 Task: Select a due date automation when advanced on, 2 days after a card is due add dates without a complete due date at 11:00 AM.
Action: Mouse moved to (1269, 112)
Screenshot: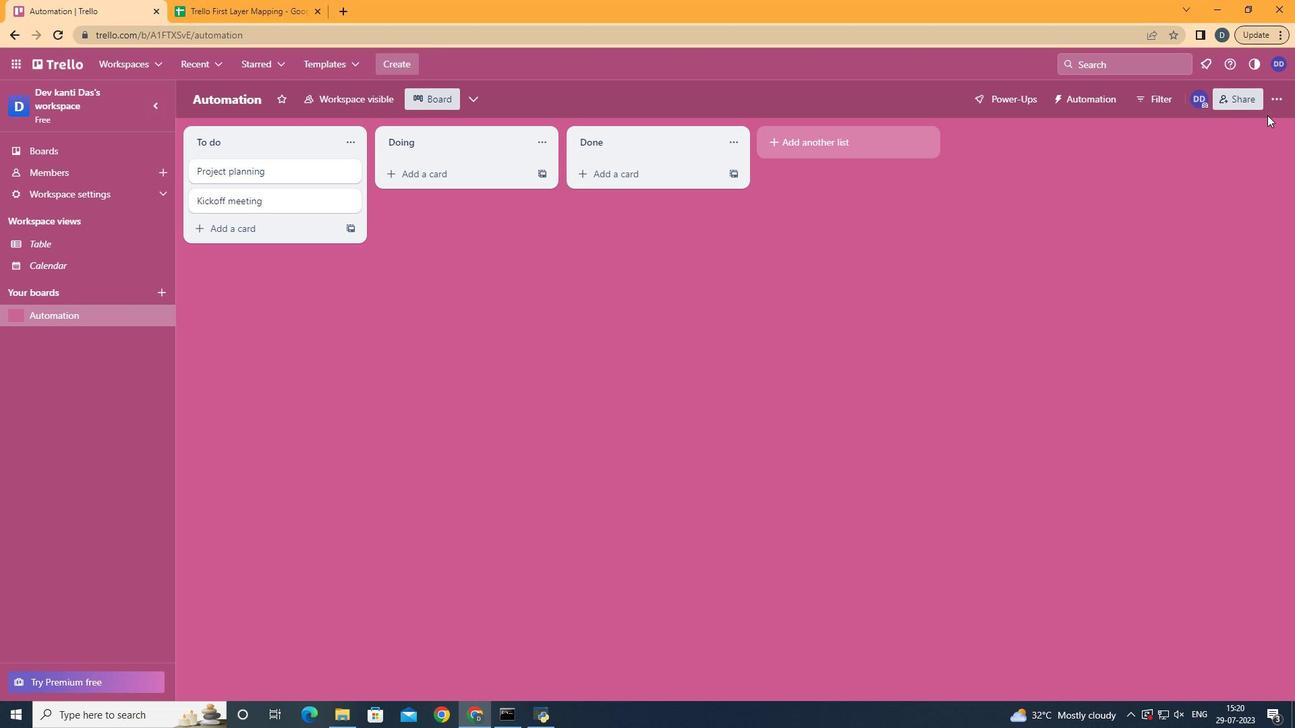 
Action: Mouse pressed left at (1269, 112)
Screenshot: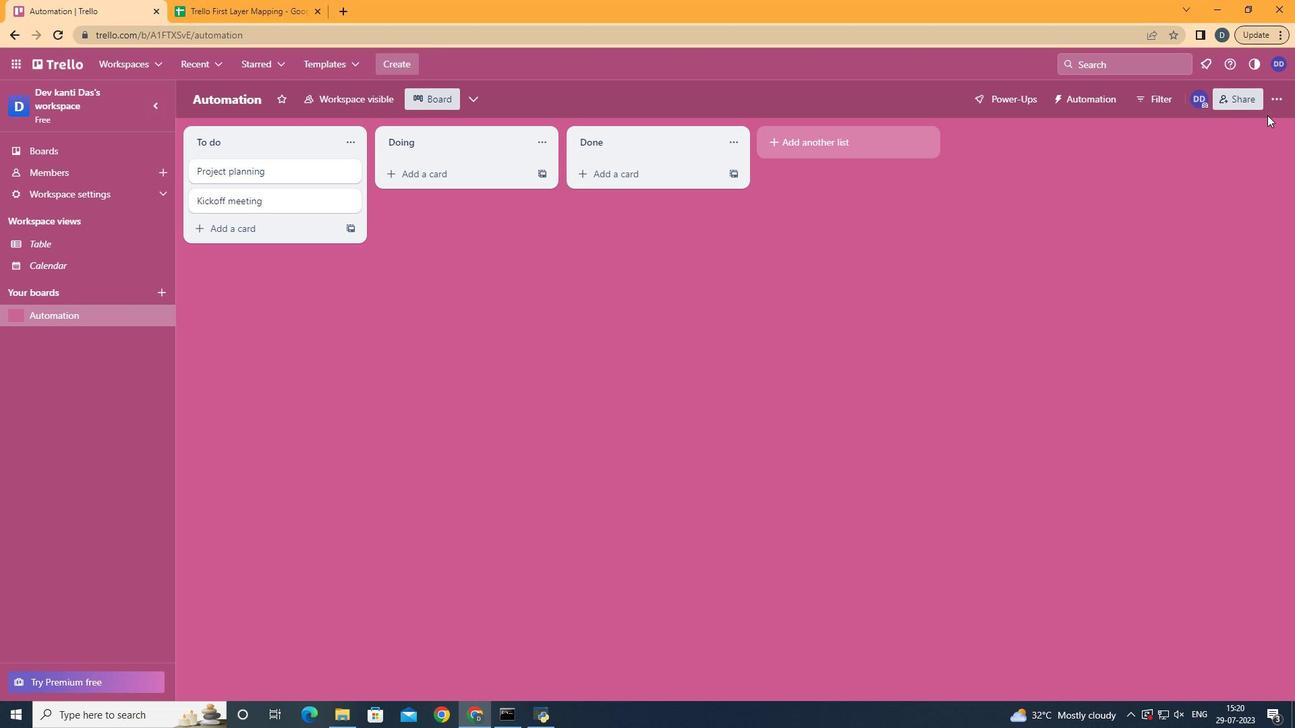 
Action: Mouse moved to (1275, 107)
Screenshot: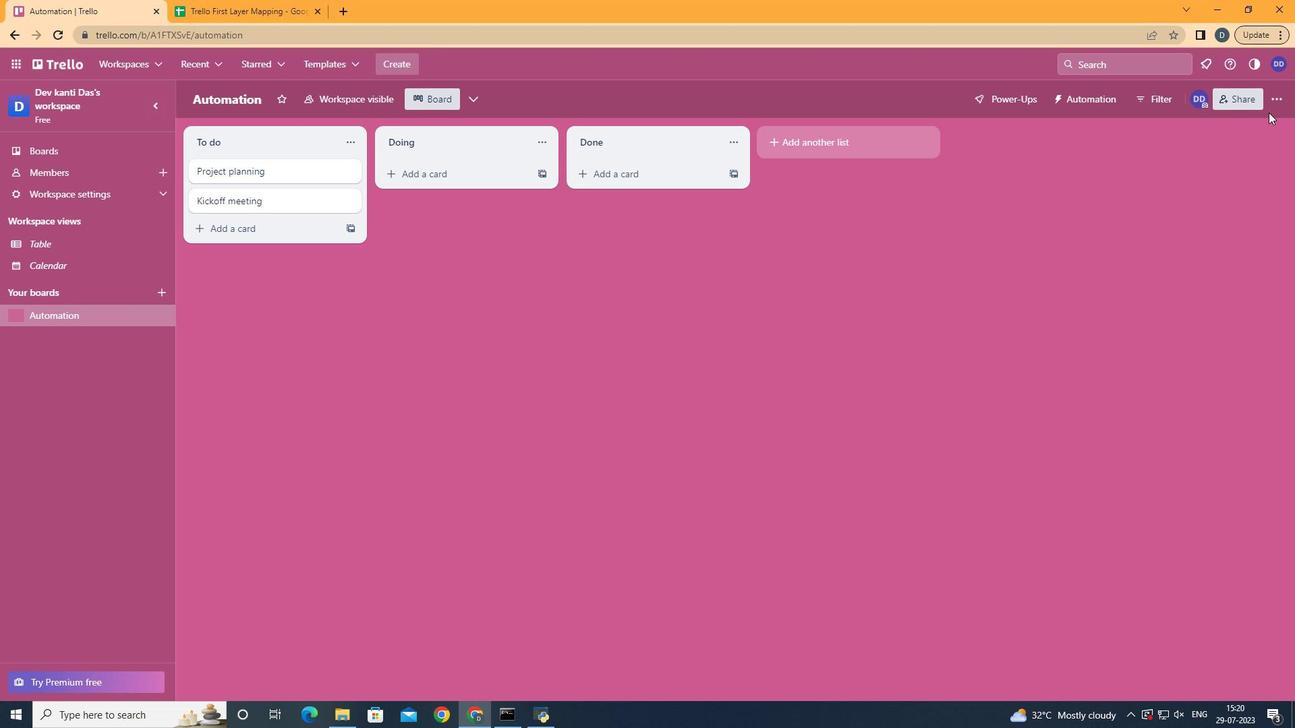 
Action: Mouse pressed left at (1275, 107)
Screenshot: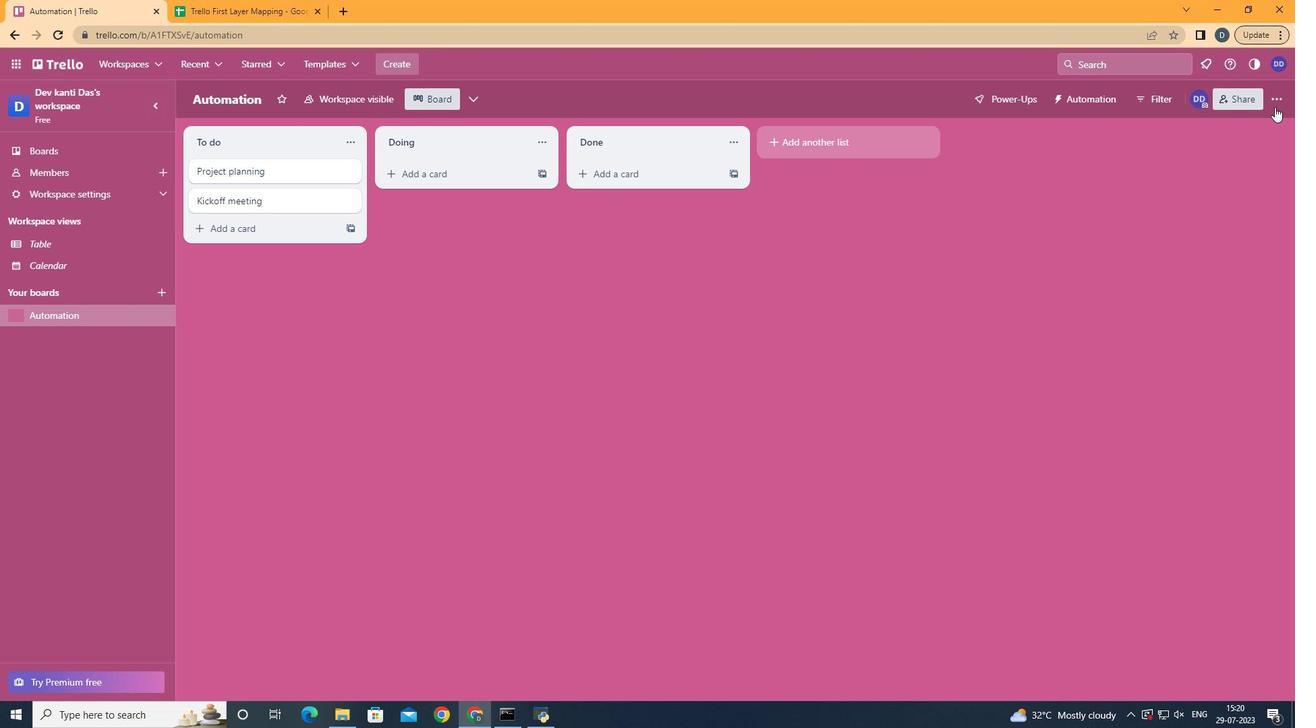 
Action: Mouse moved to (1182, 282)
Screenshot: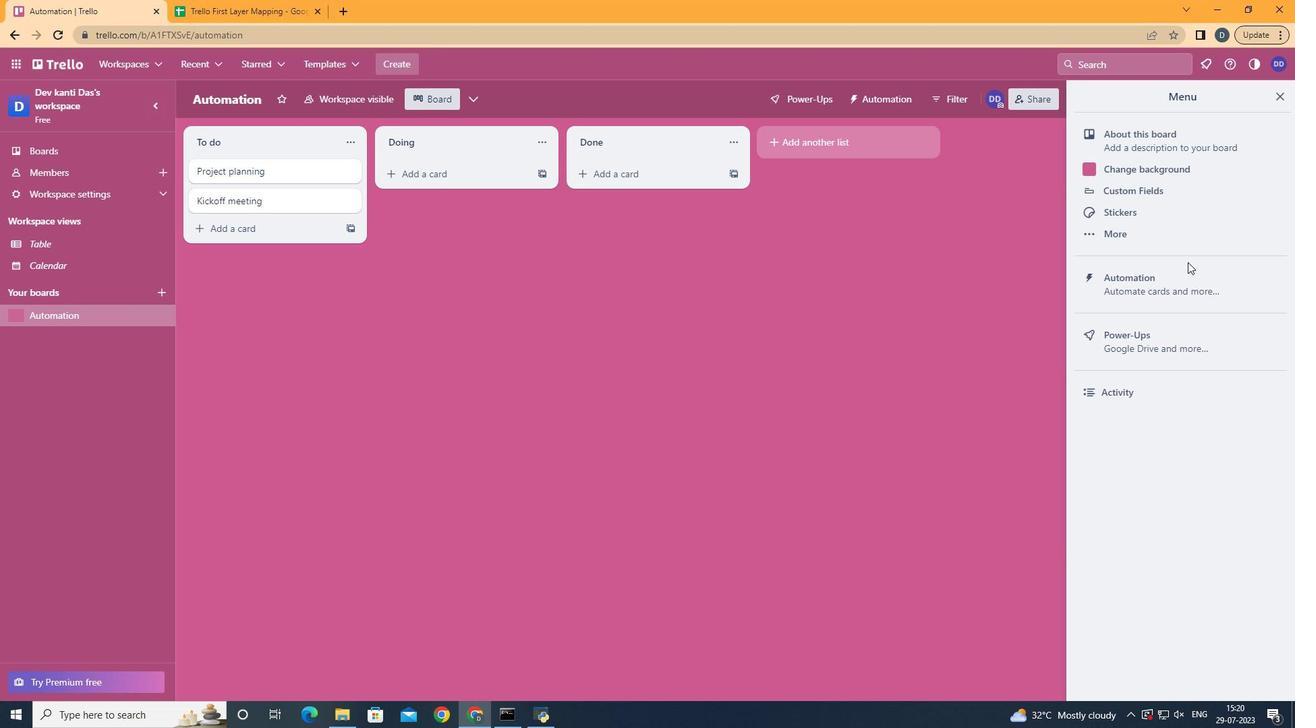 
Action: Mouse pressed left at (1182, 282)
Screenshot: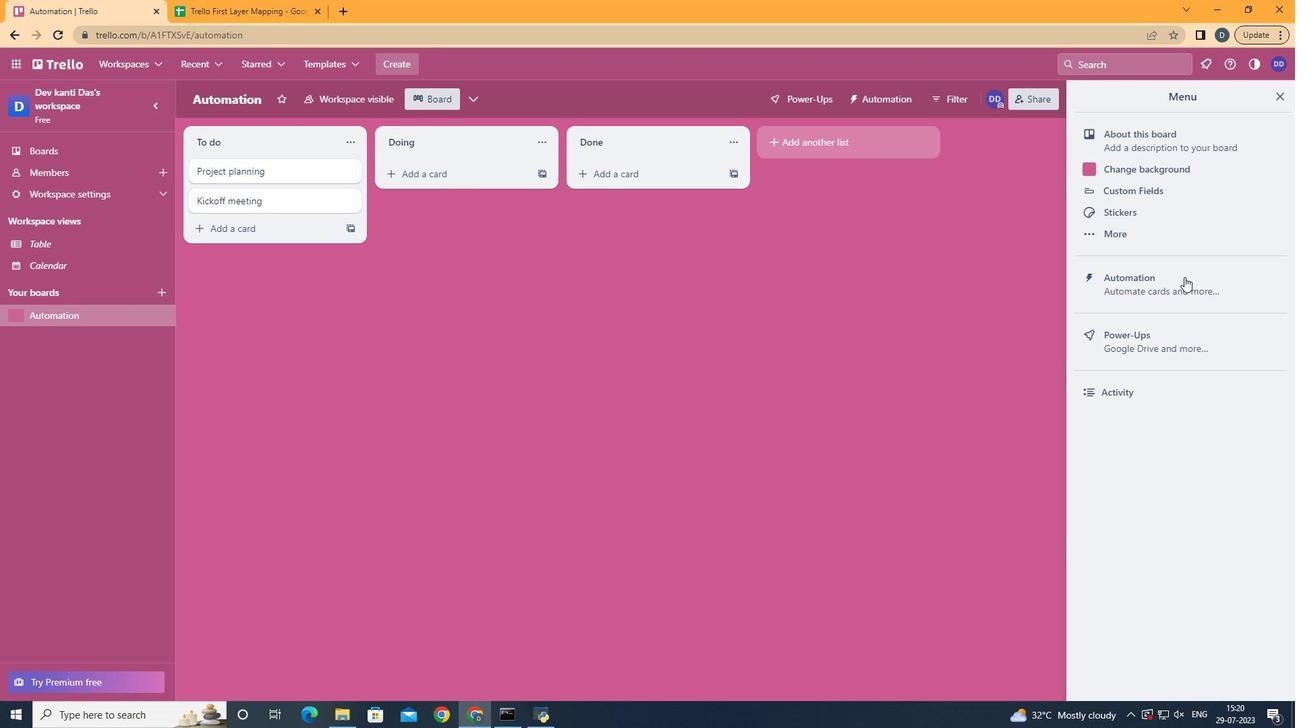 
Action: Mouse moved to (251, 267)
Screenshot: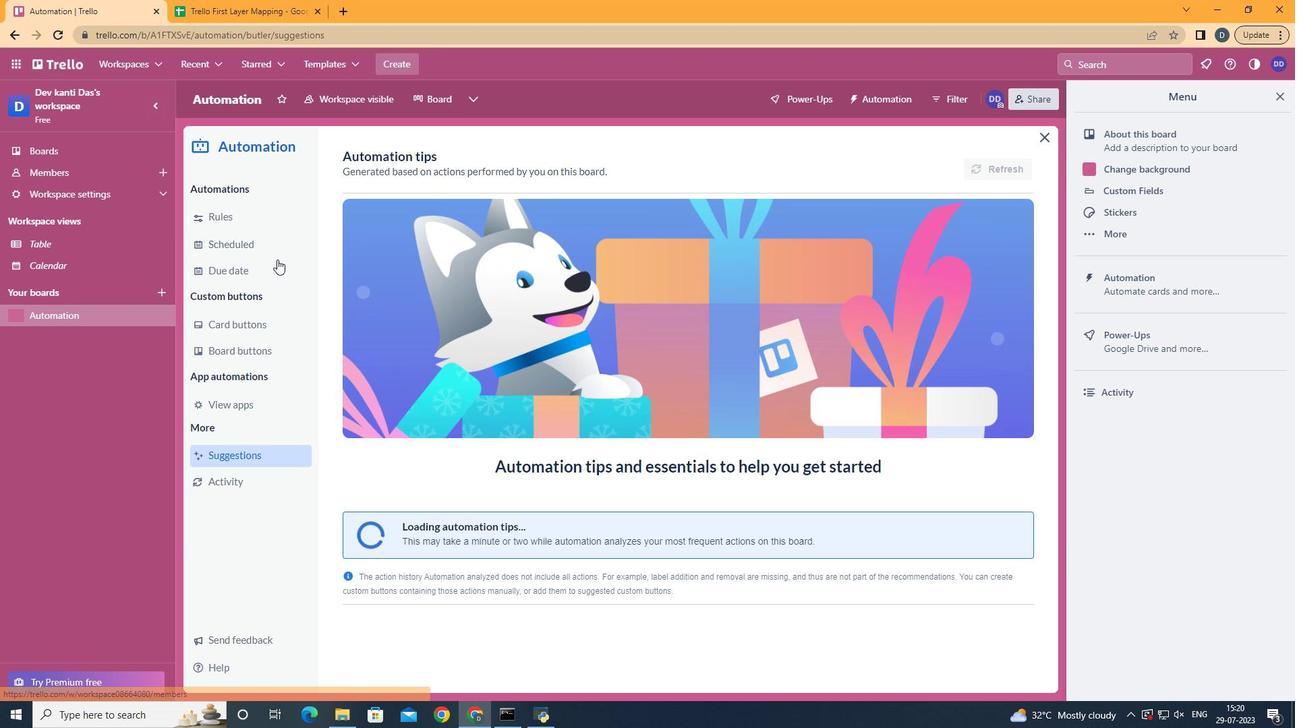
Action: Mouse pressed left at (251, 267)
Screenshot: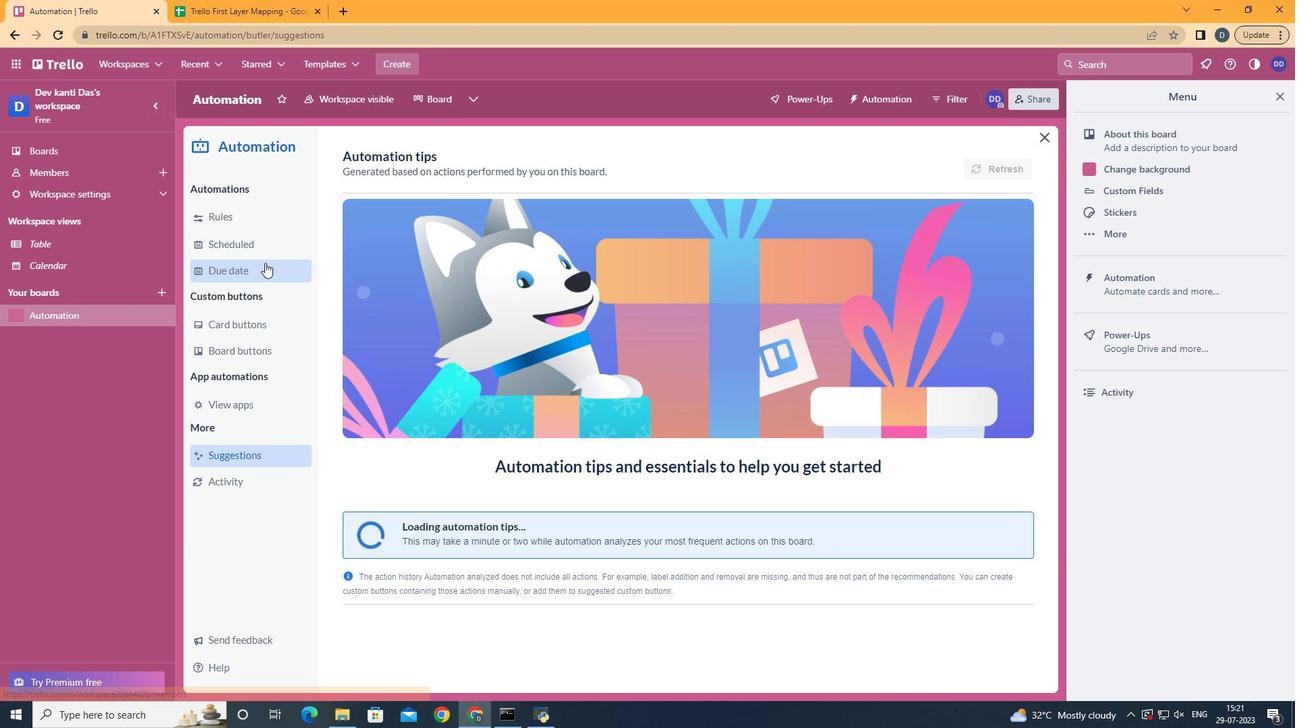 
Action: Mouse moved to (949, 161)
Screenshot: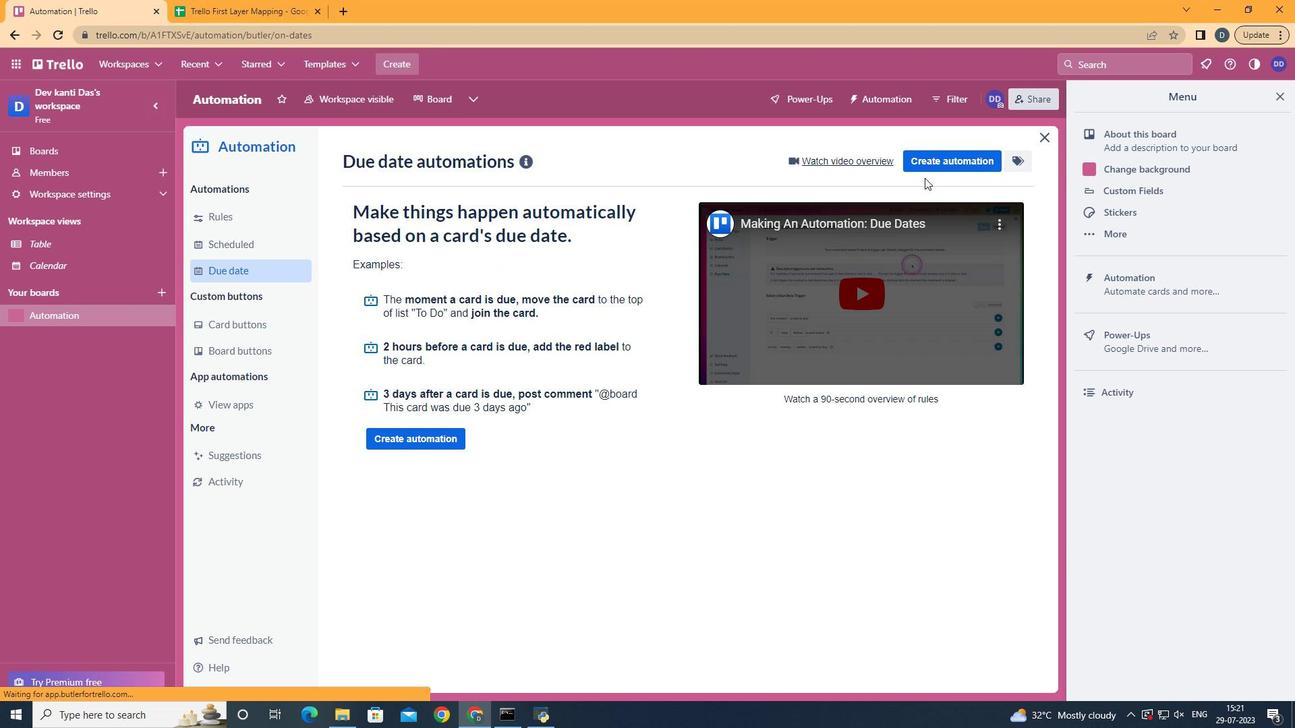 
Action: Mouse pressed left at (949, 161)
Screenshot: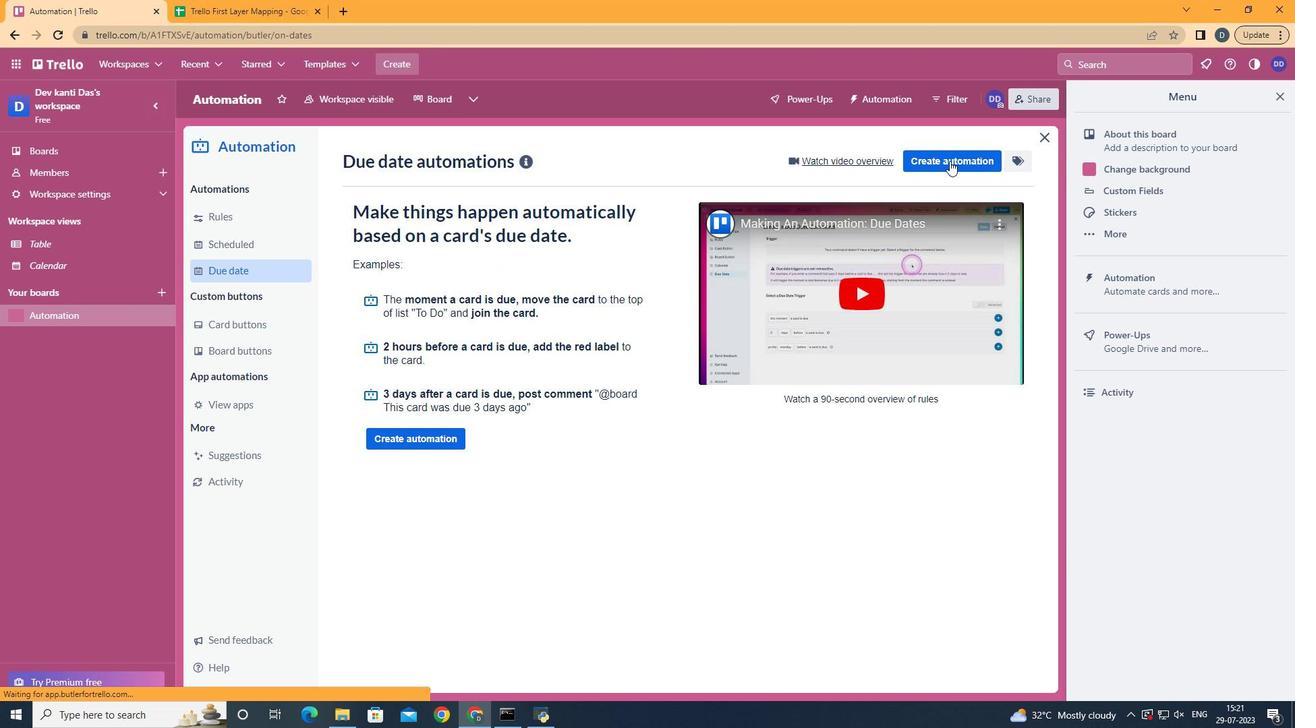 
Action: Mouse moved to (749, 282)
Screenshot: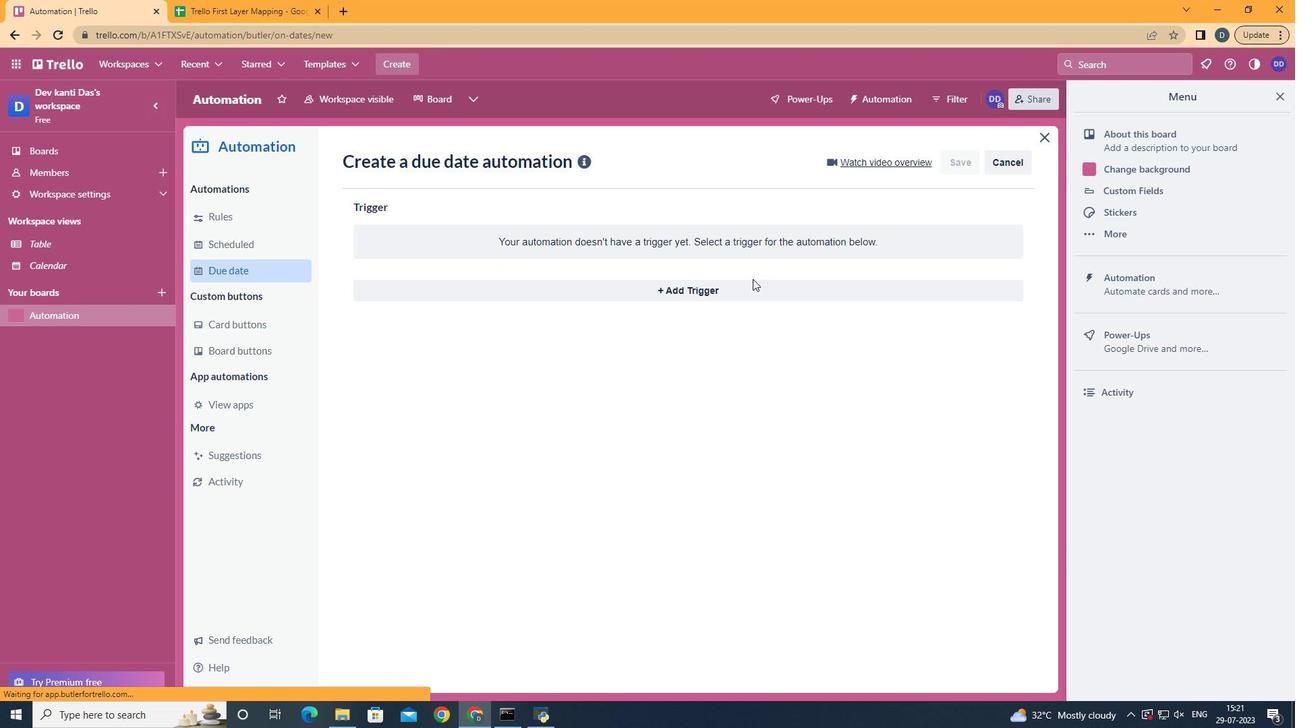 
Action: Mouse pressed left at (749, 282)
Screenshot: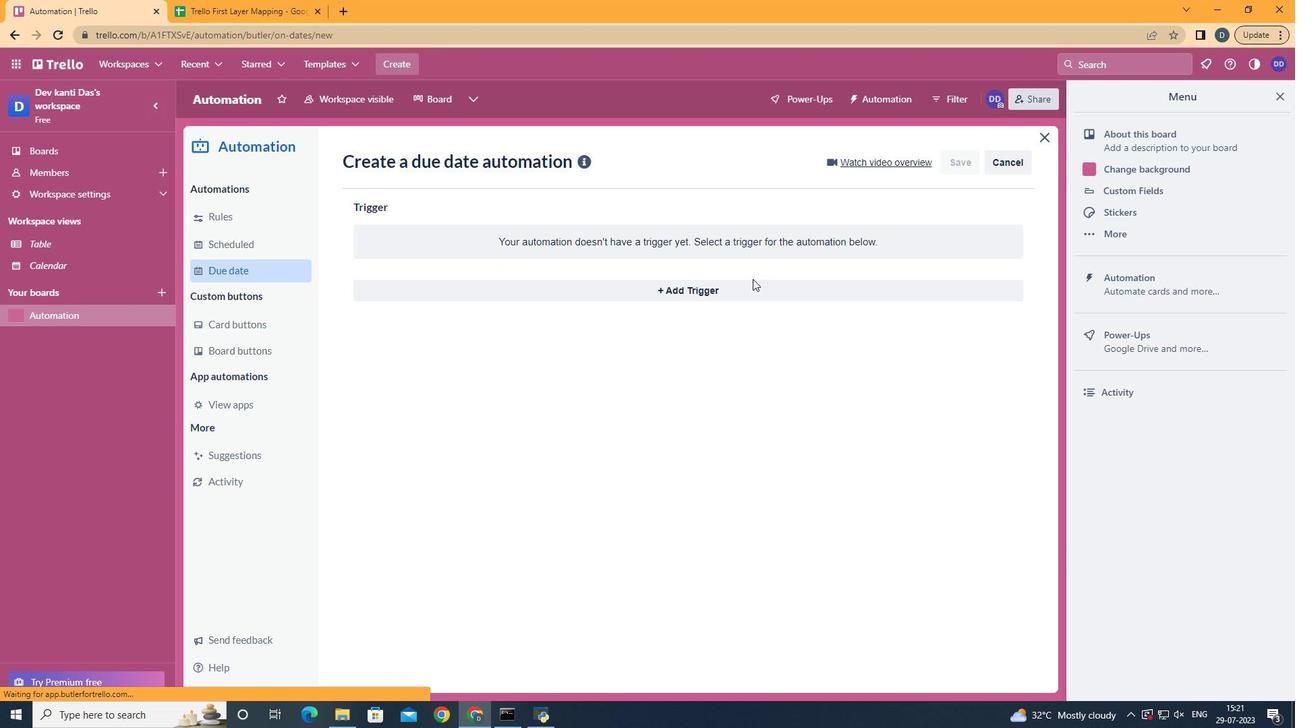 
Action: Mouse moved to (469, 551)
Screenshot: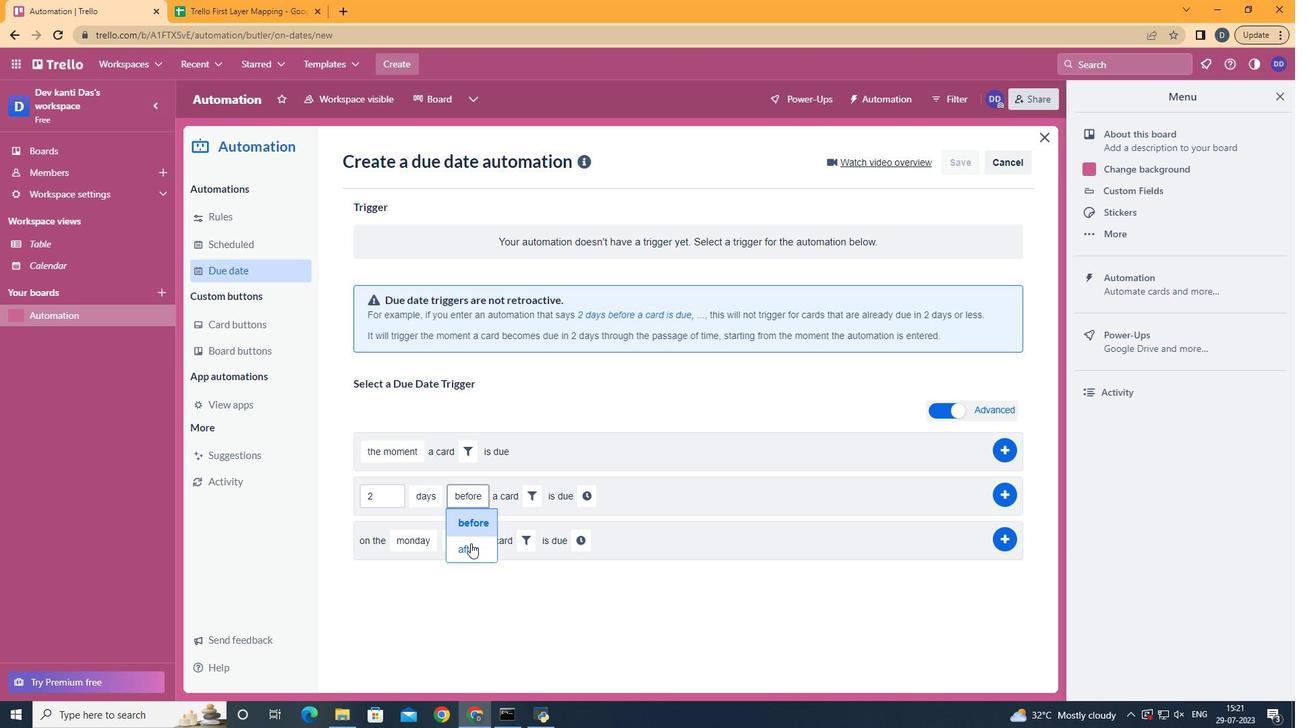 
Action: Mouse pressed left at (469, 551)
Screenshot: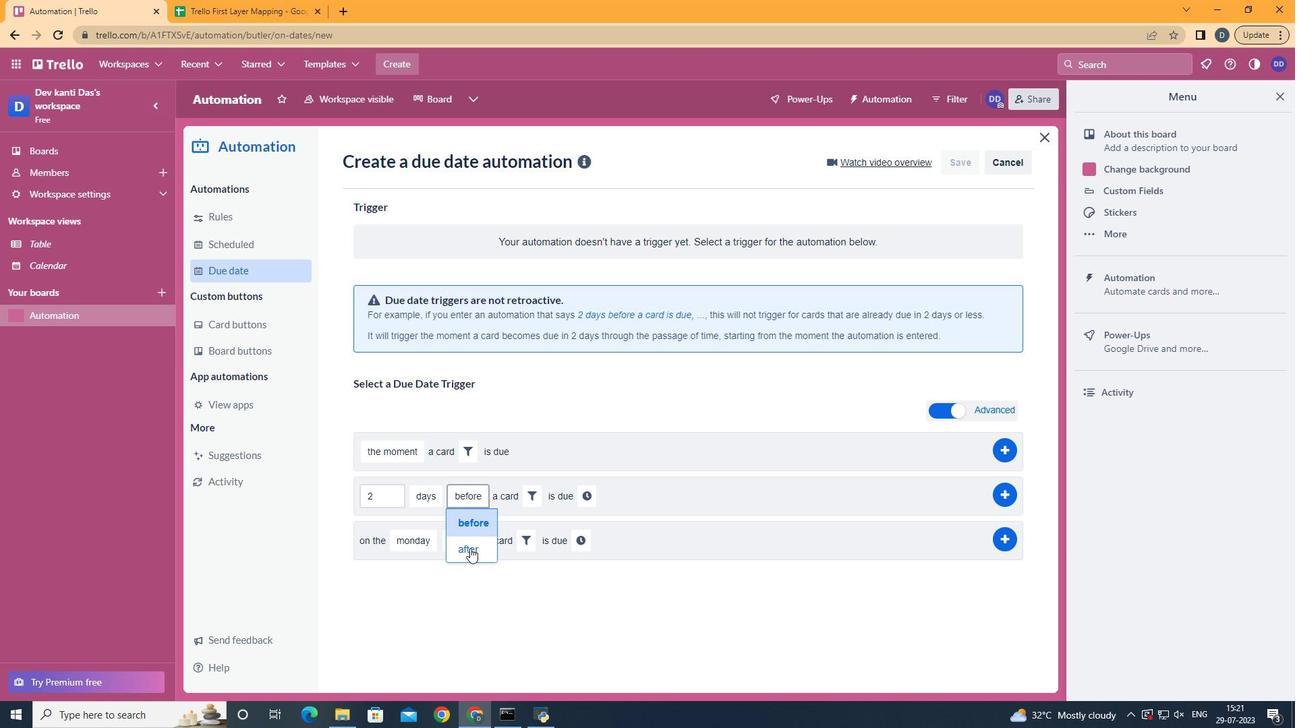 
Action: Mouse moved to (520, 503)
Screenshot: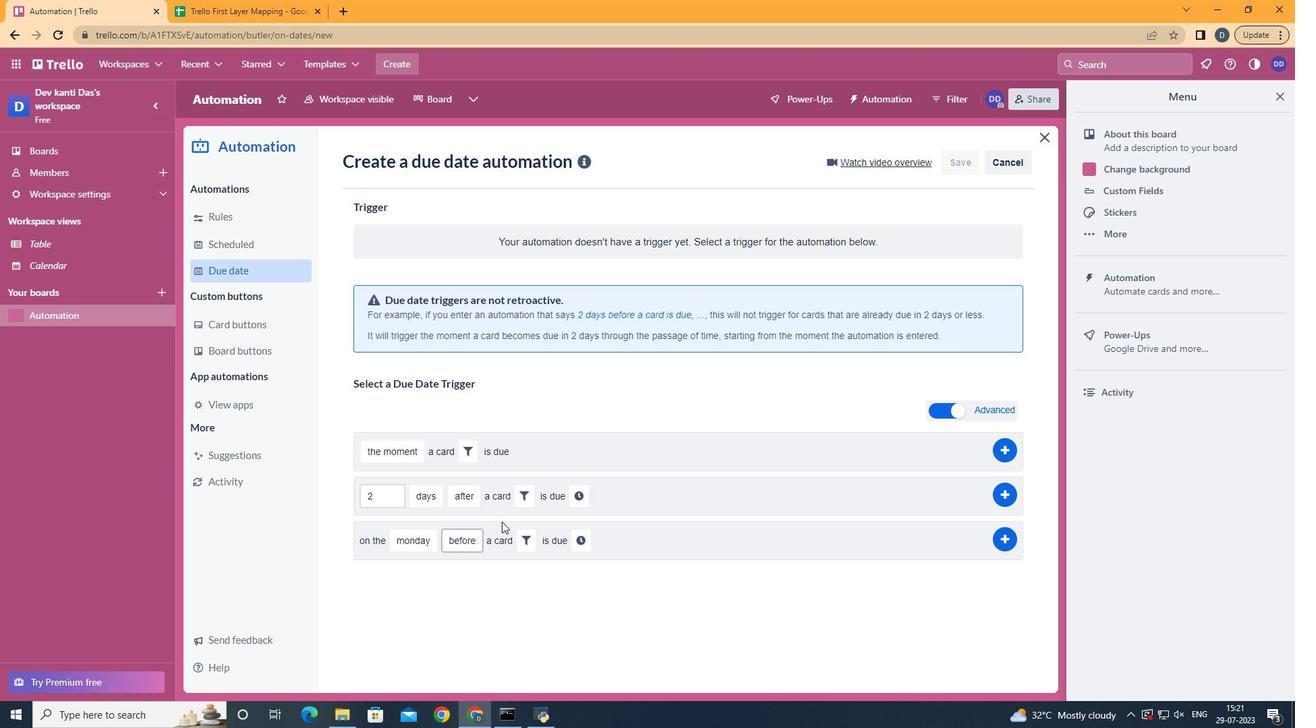 
Action: Mouse pressed left at (520, 503)
Screenshot: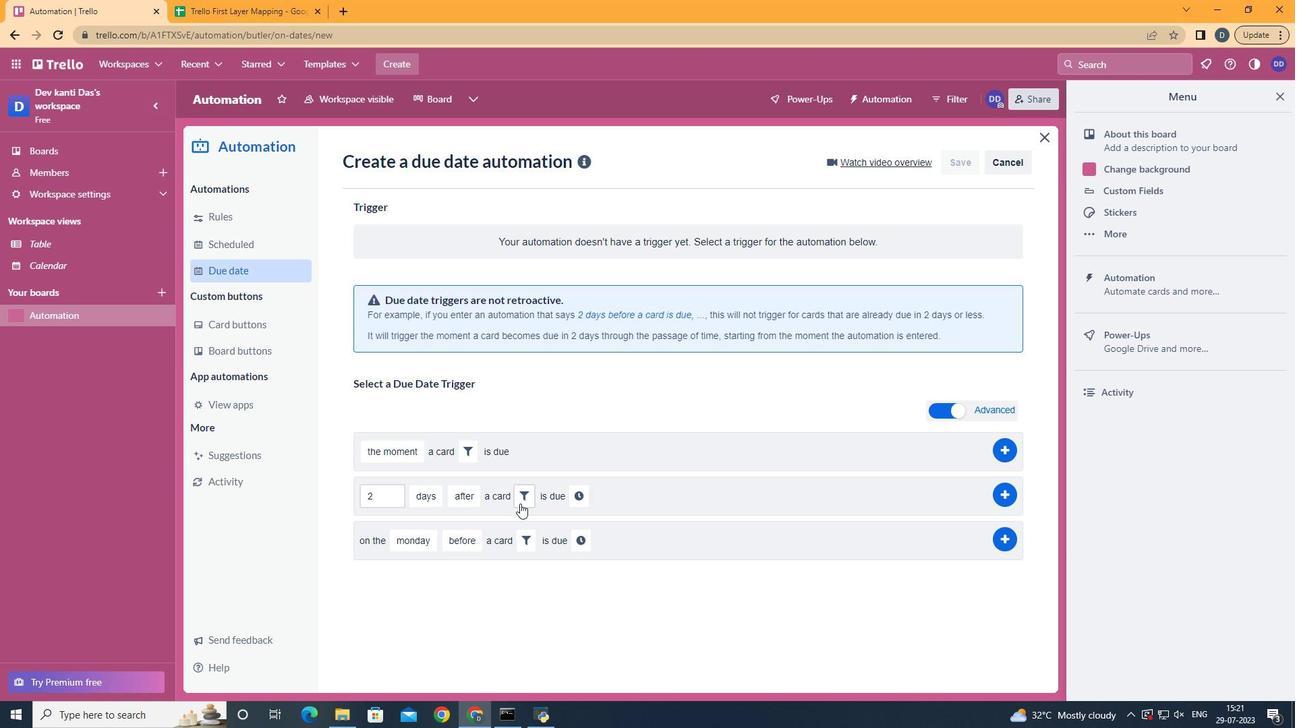 
Action: Mouse moved to (603, 543)
Screenshot: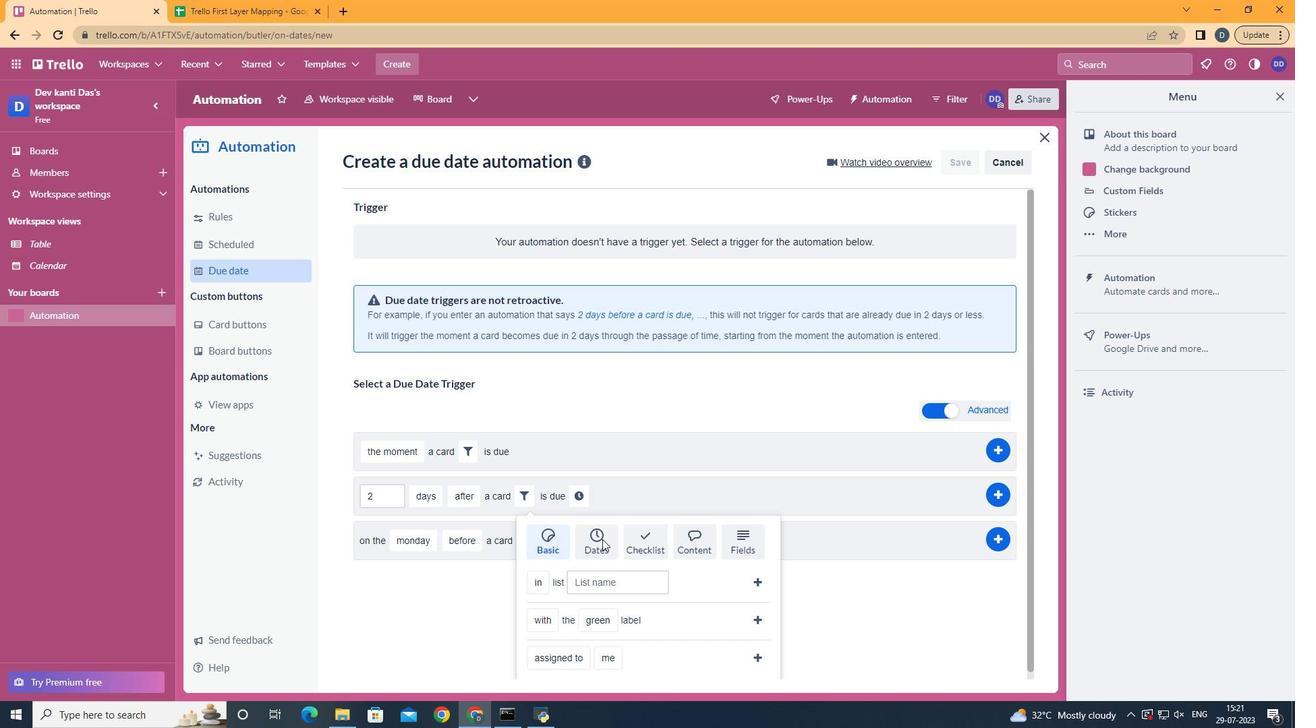 
Action: Mouse pressed left at (603, 543)
Screenshot: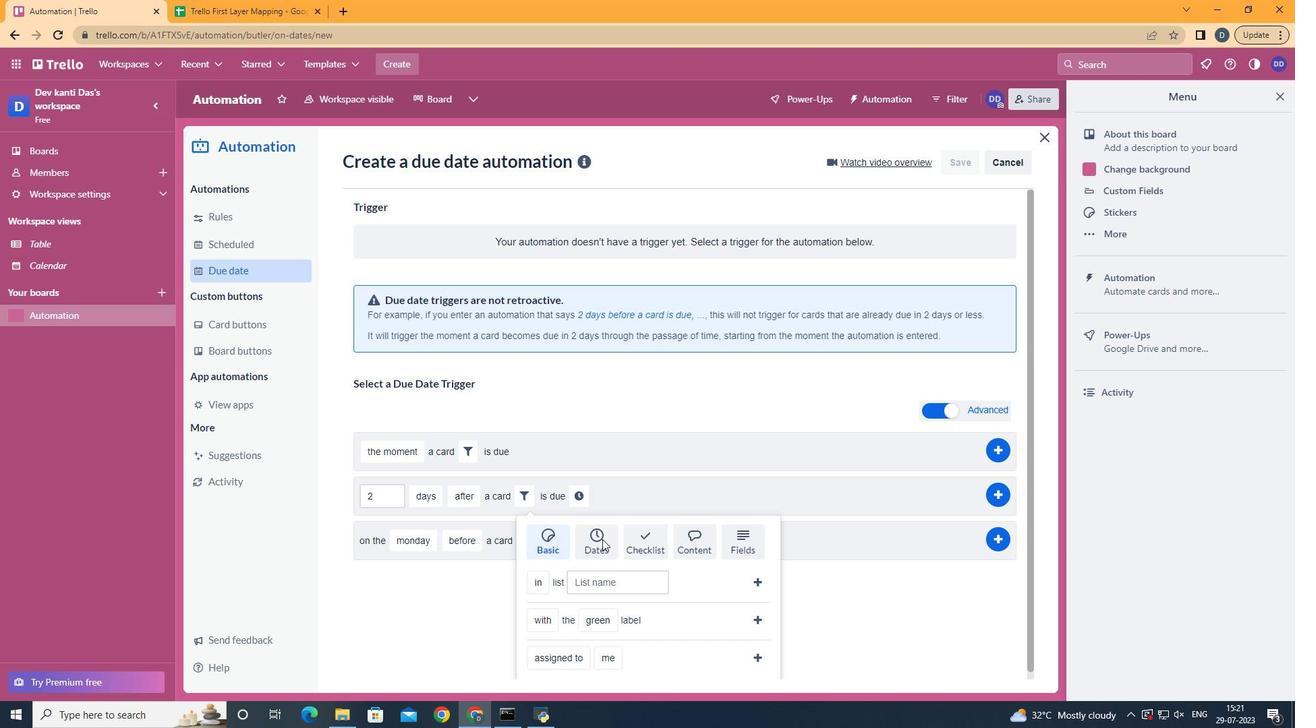 
Action: Mouse moved to (551, 642)
Screenshot: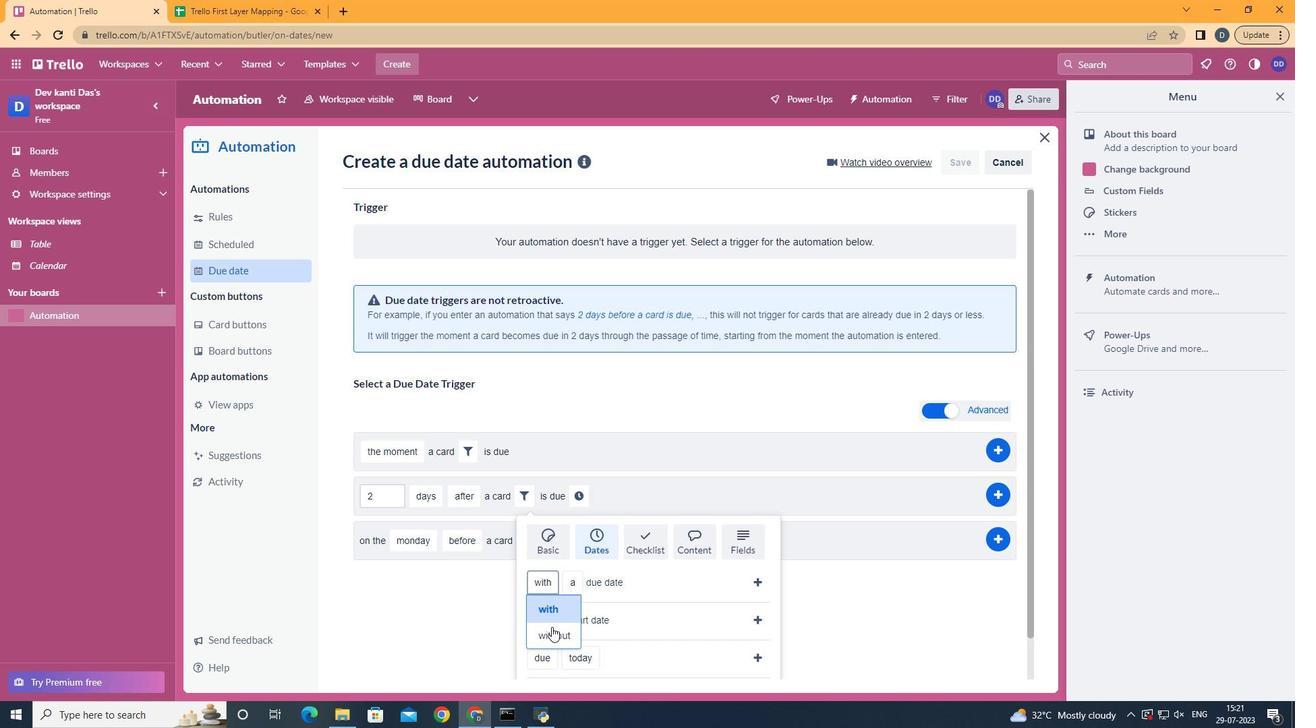 
Action: Mouse pressed left at (551, 642)
Screenshot: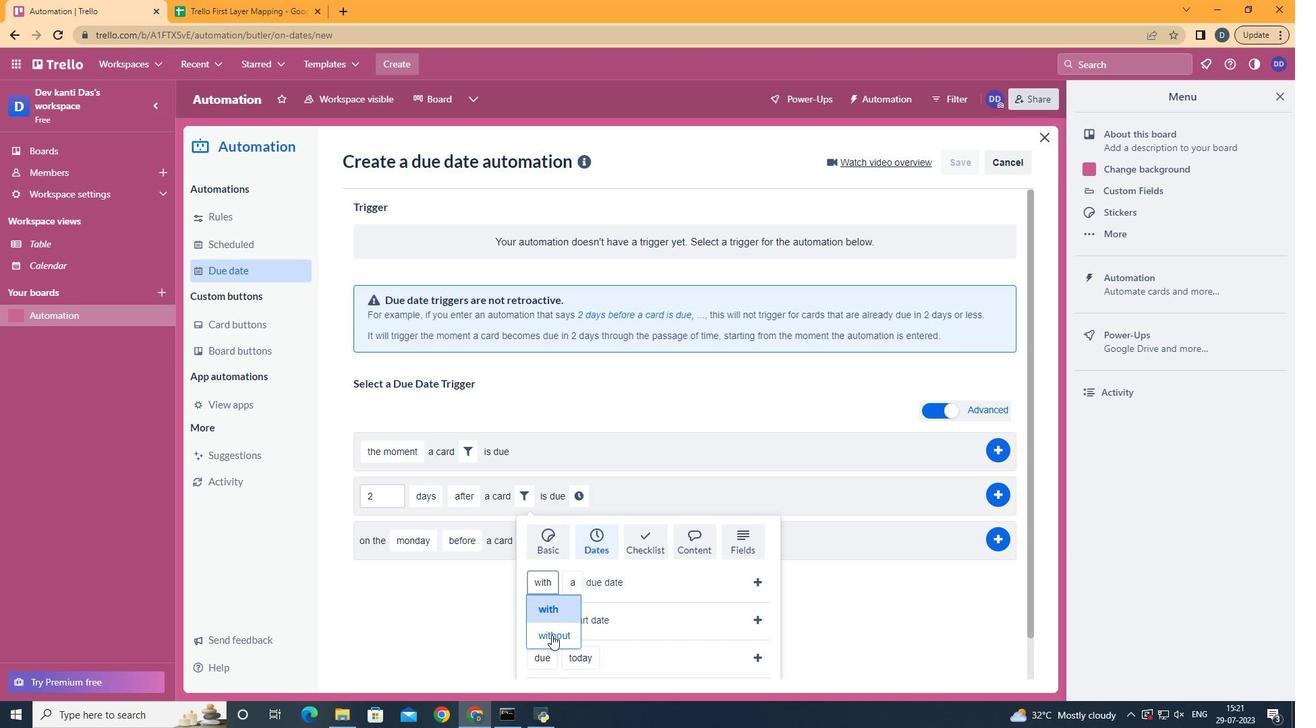 
Action: Mouse moved to (601, 509)
Screenshot: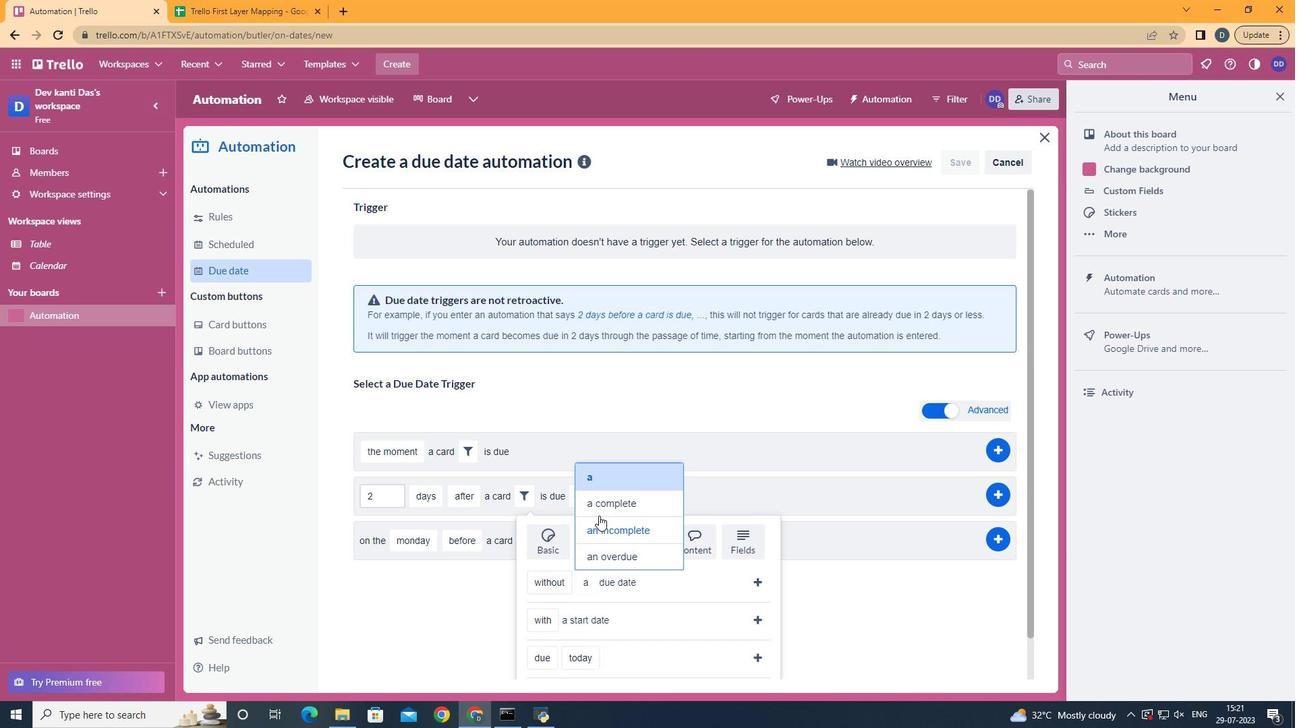 
Action: Mouse pressed left at (601, 509)
Screenshot: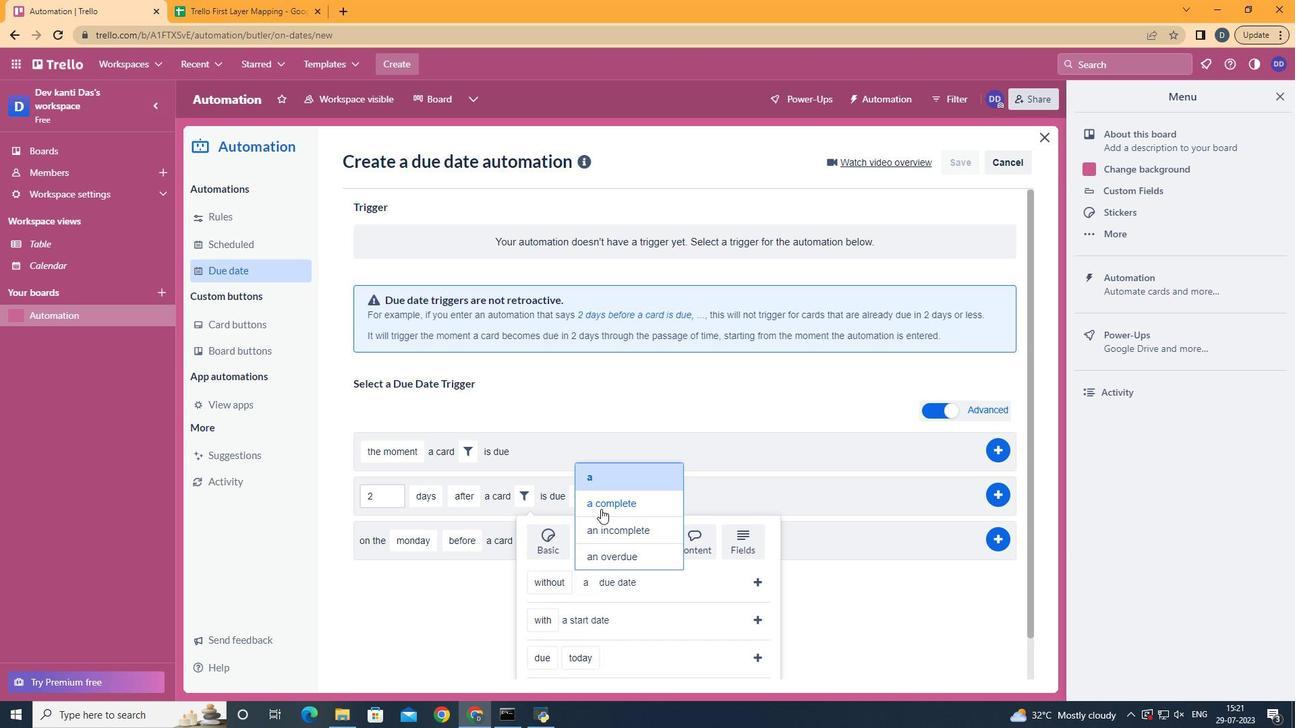 
Action: Mouse moved to (758, 588)
Screenshot: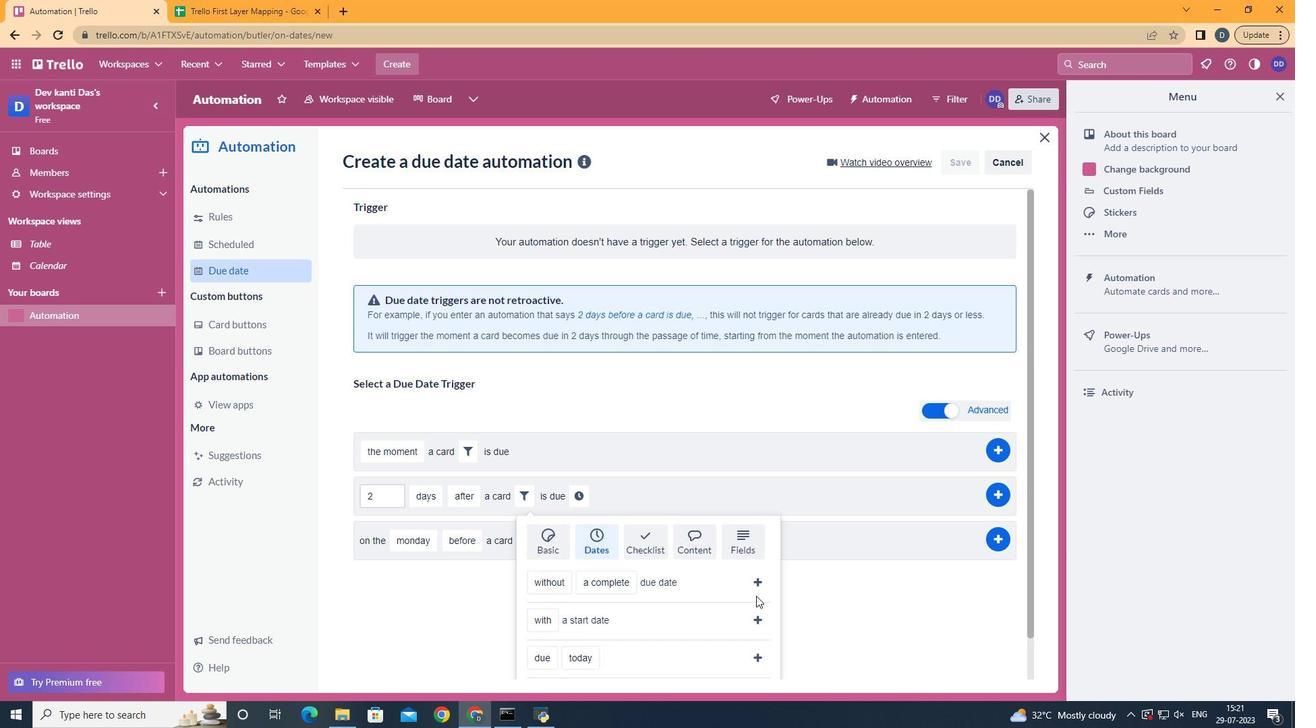 
Action: Mouse pressed left at (758, 588)
Screenshot: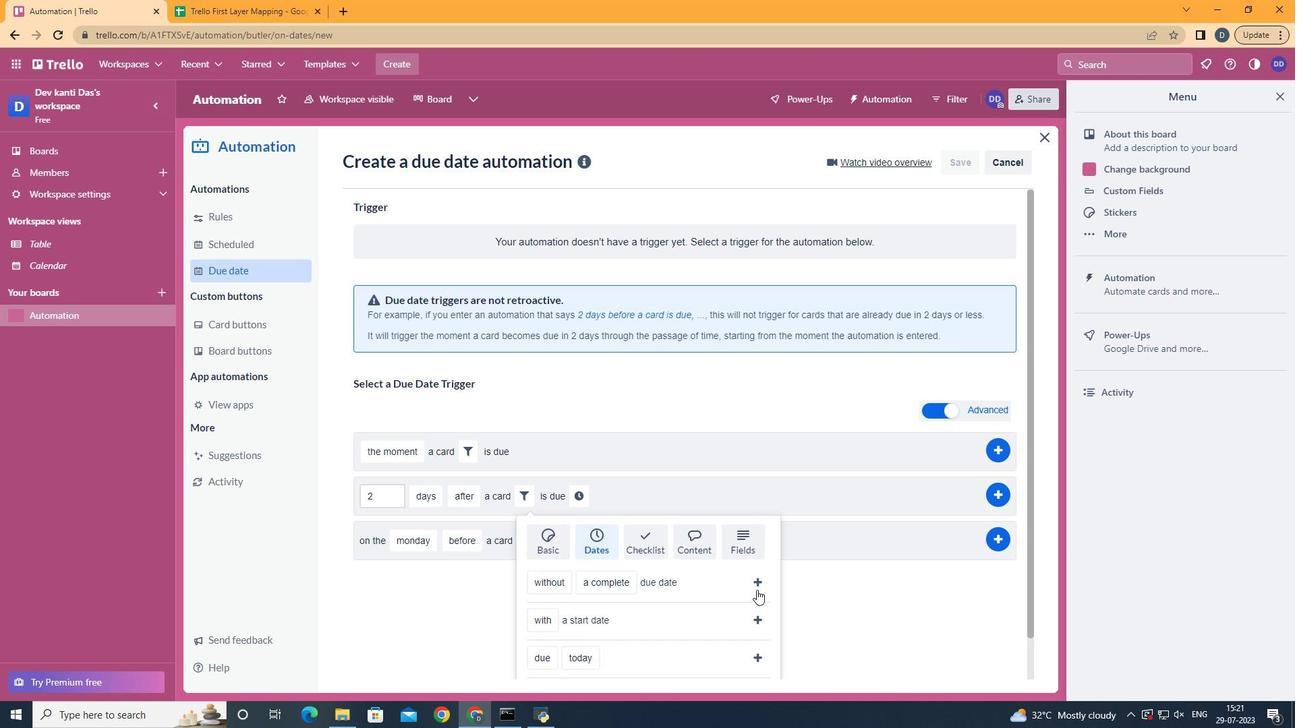 
Action: Mouse moved to (714, 495)
Screenshot: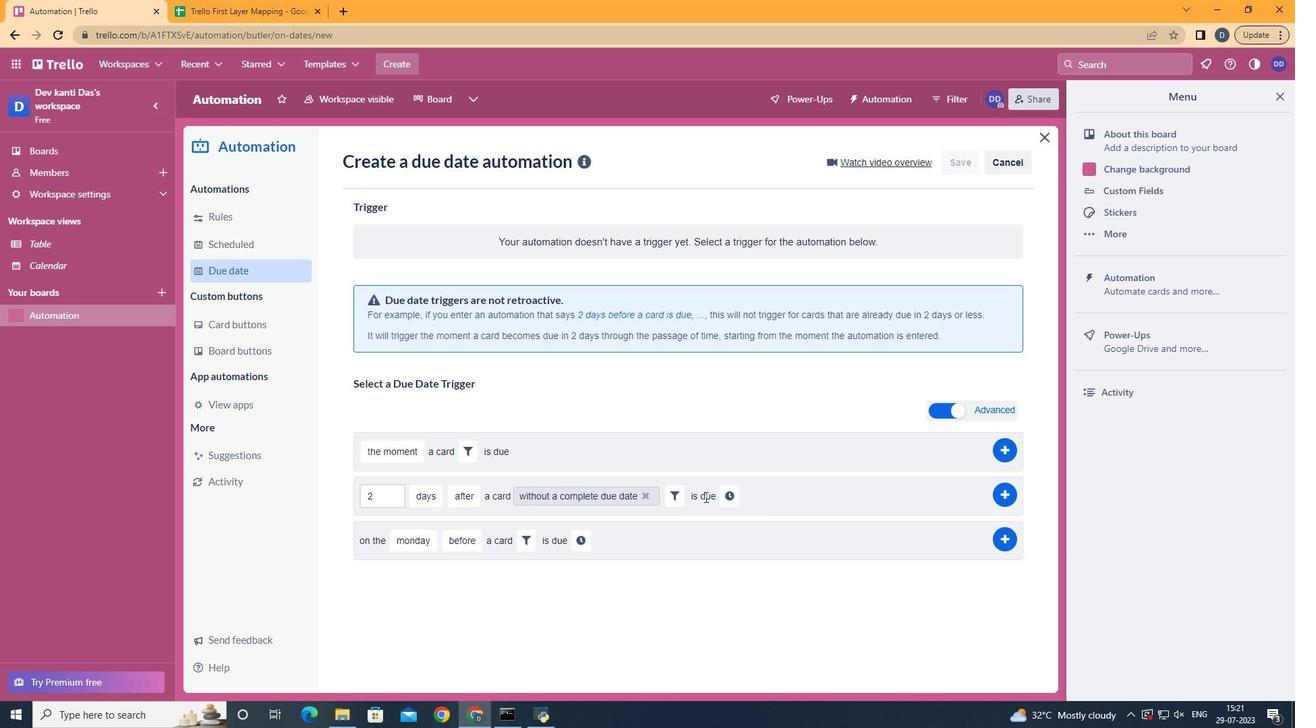 
Action: Mouse pressed left at (714, 495)
Screenshot: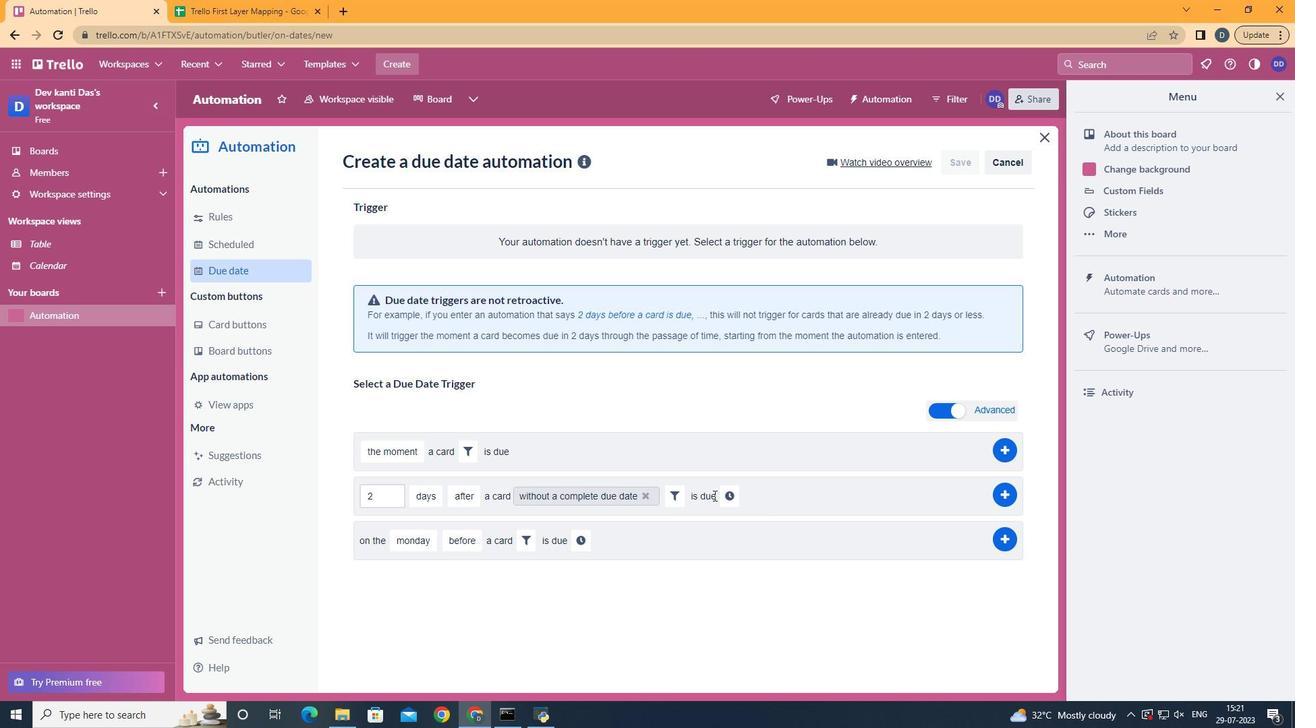 
Action: Mouse moved to (734, 497)
Screenshot: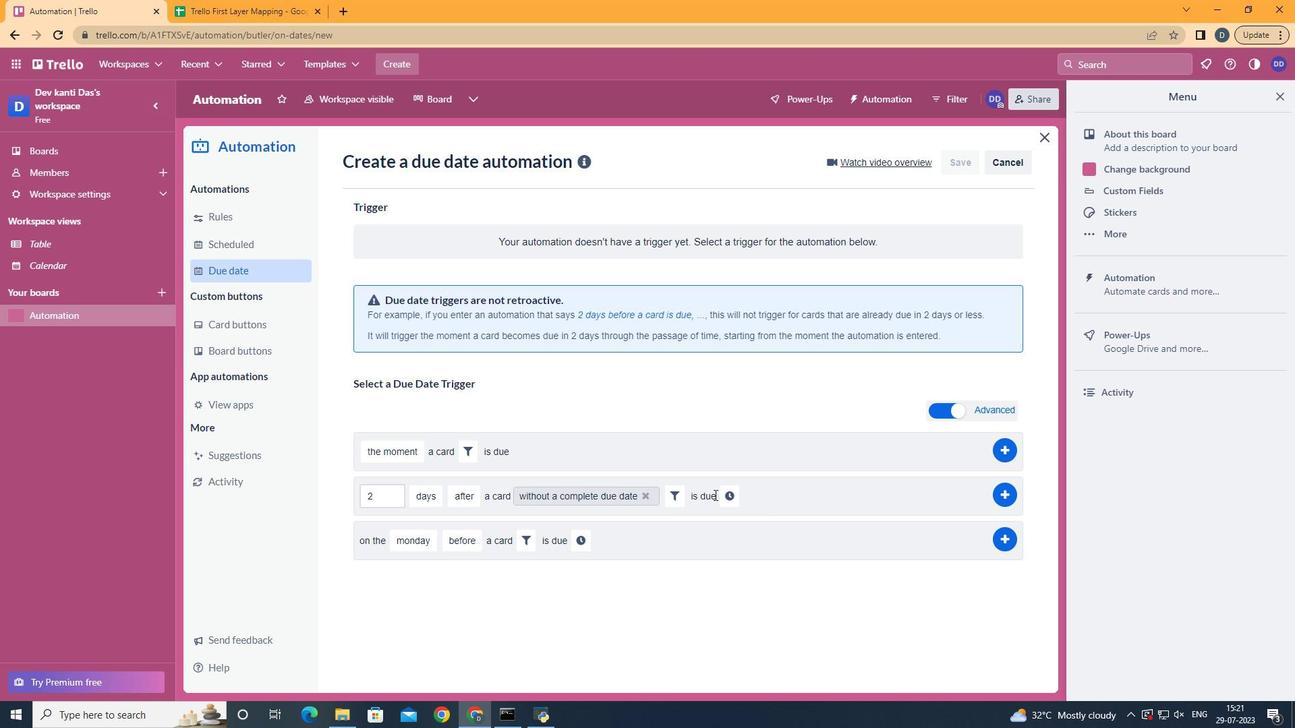 
Action: Mouse pressed left at (734, 497)
Screenshot: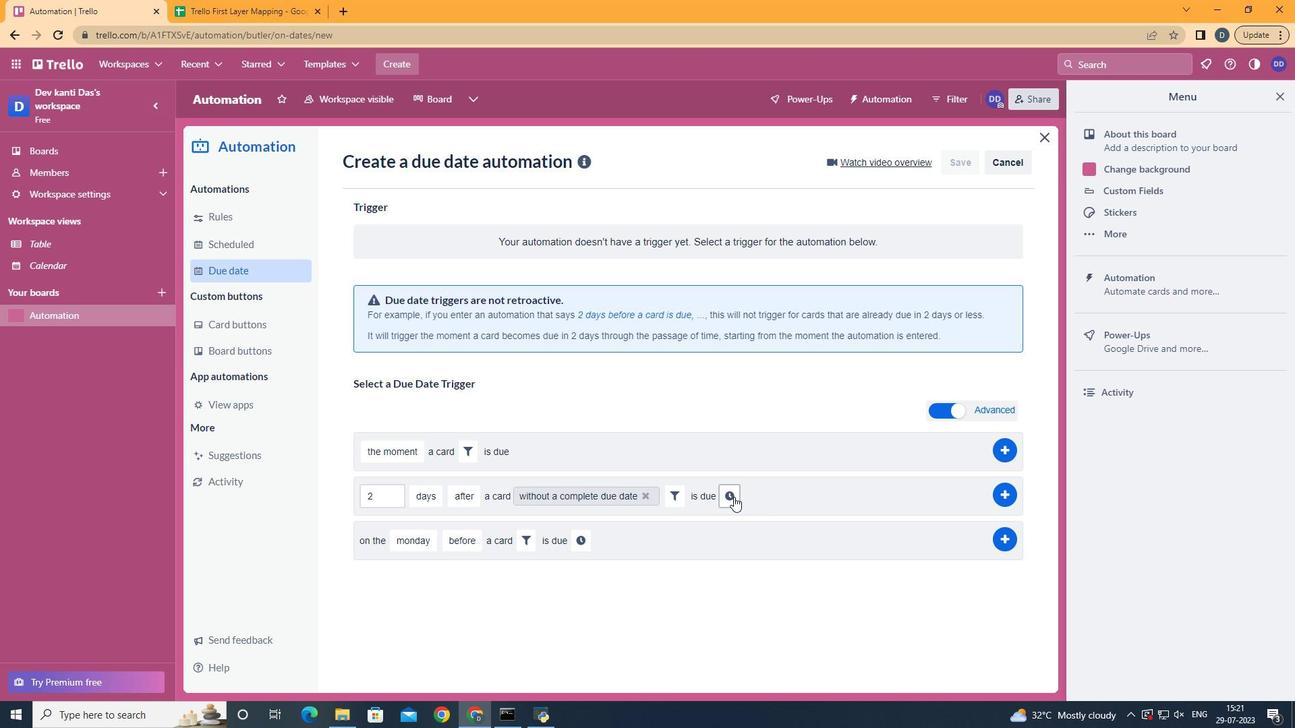 
Action: Mouse moved to (767, 501)
Screenshot: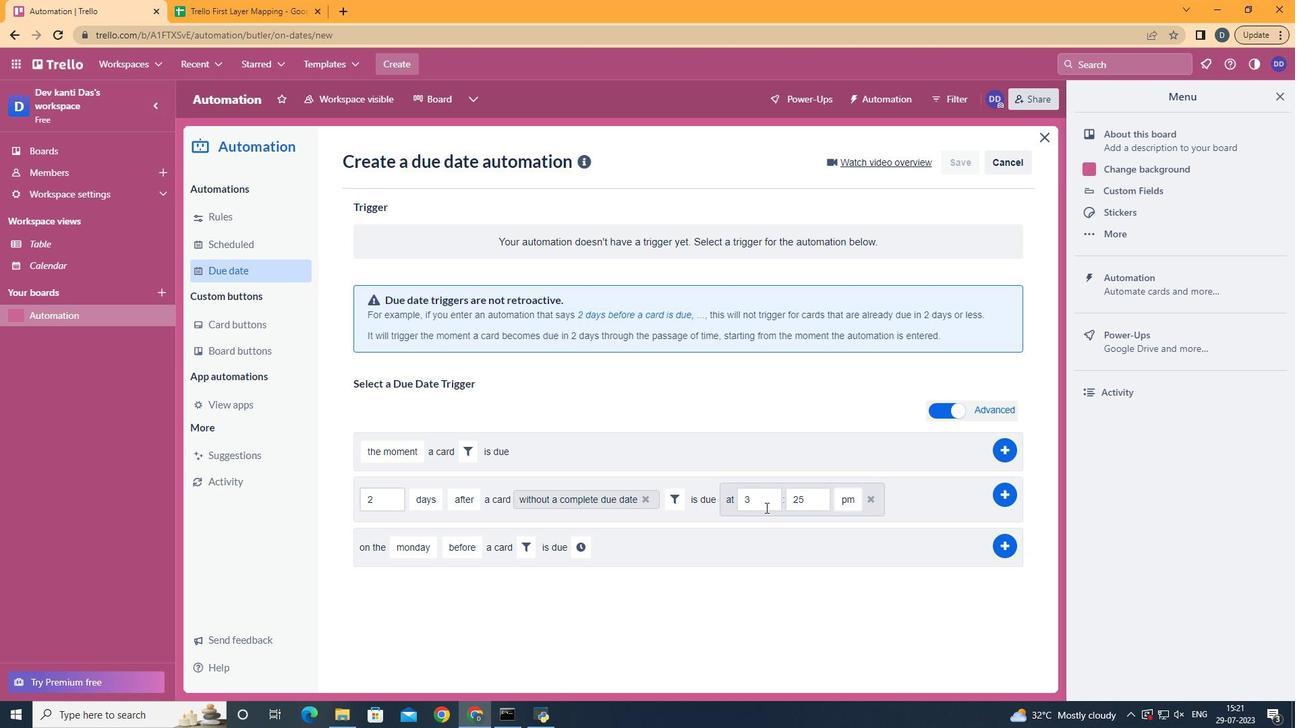 
Action: Mouse pressed left at (767, 501)
Screenshot: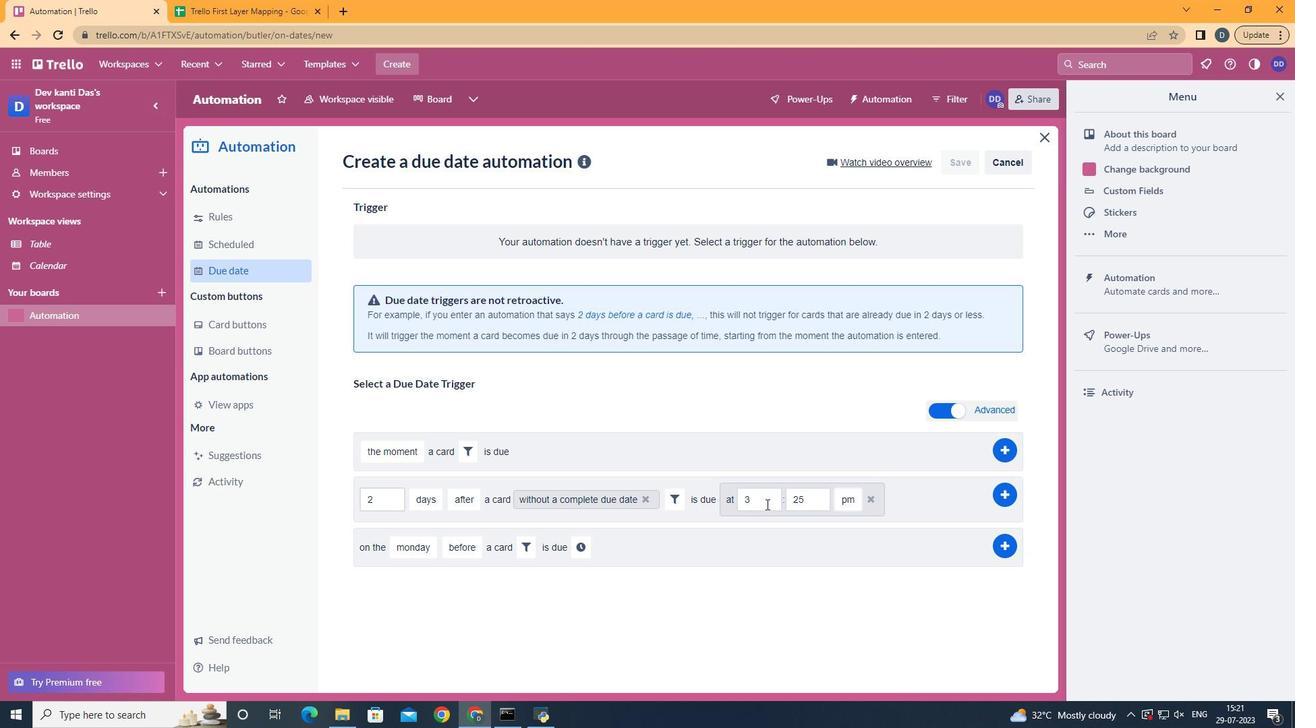 
Action: Mouse moved to (761, 500)
Screenshot: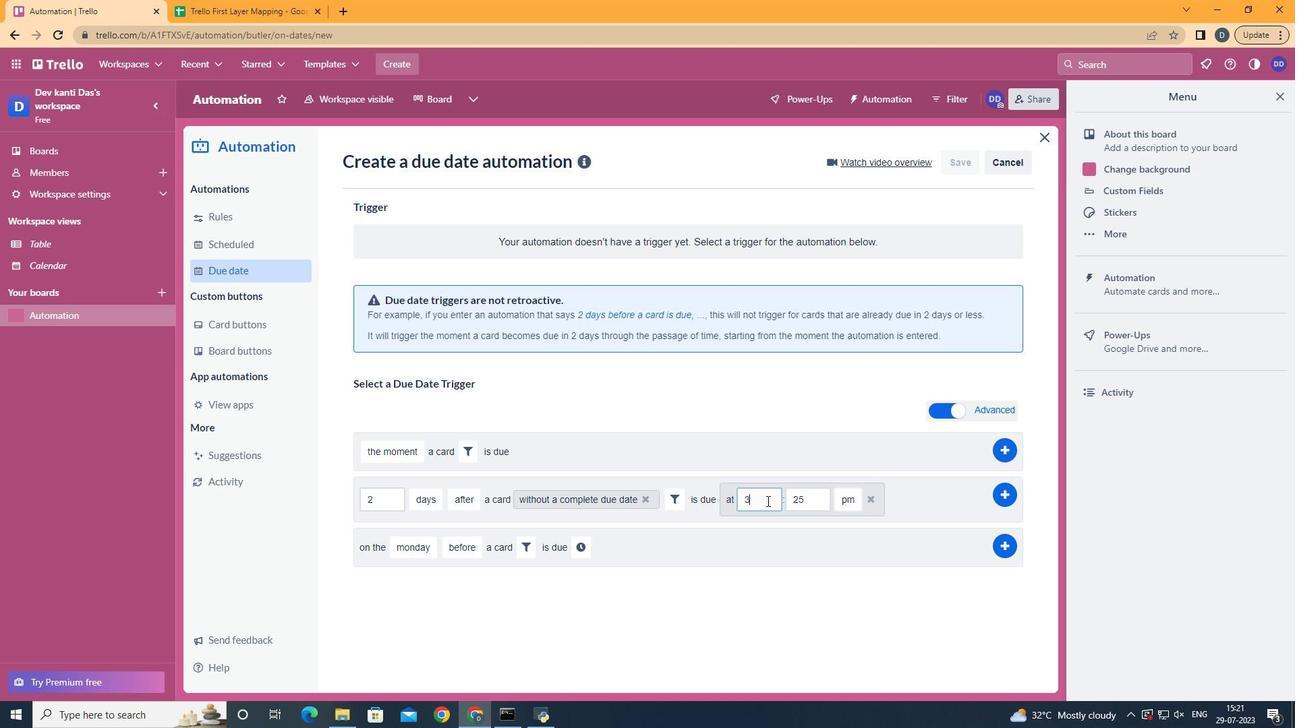
Action: Key pressed <Key.backspace>11
Screenshot: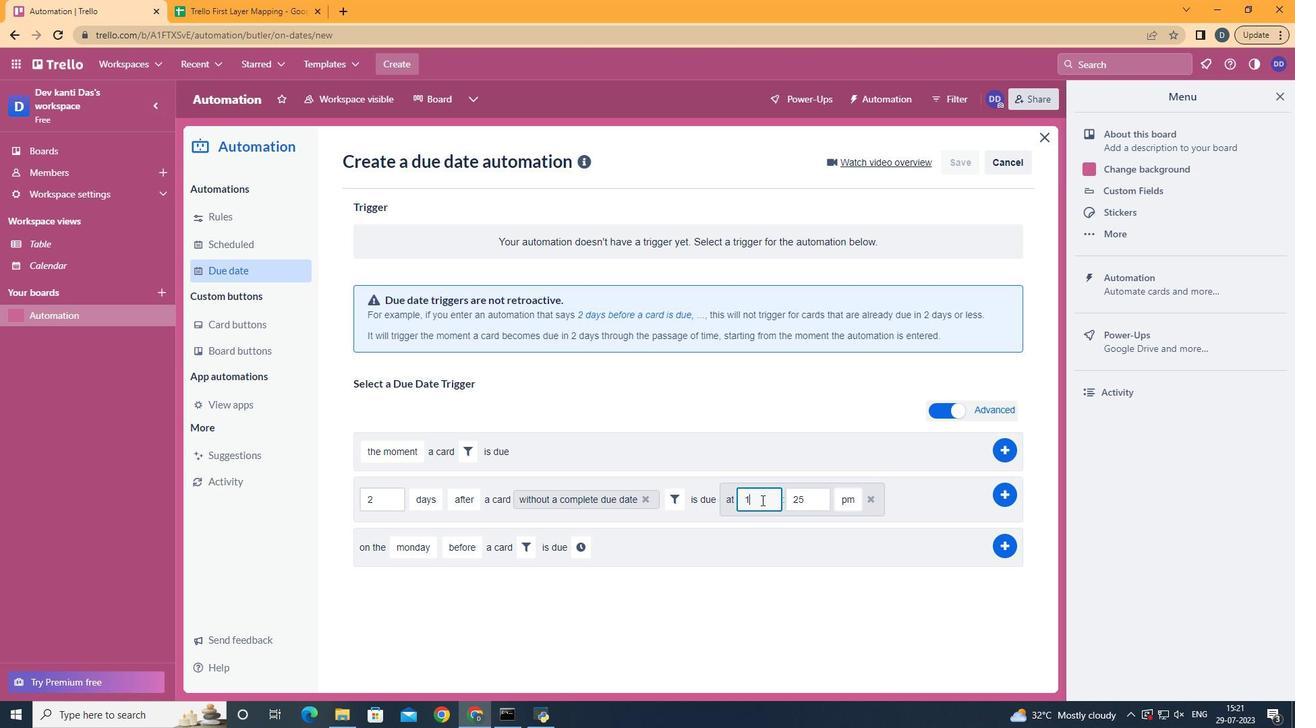 
Action: Mouse moved to (805, 491)
Screenshot: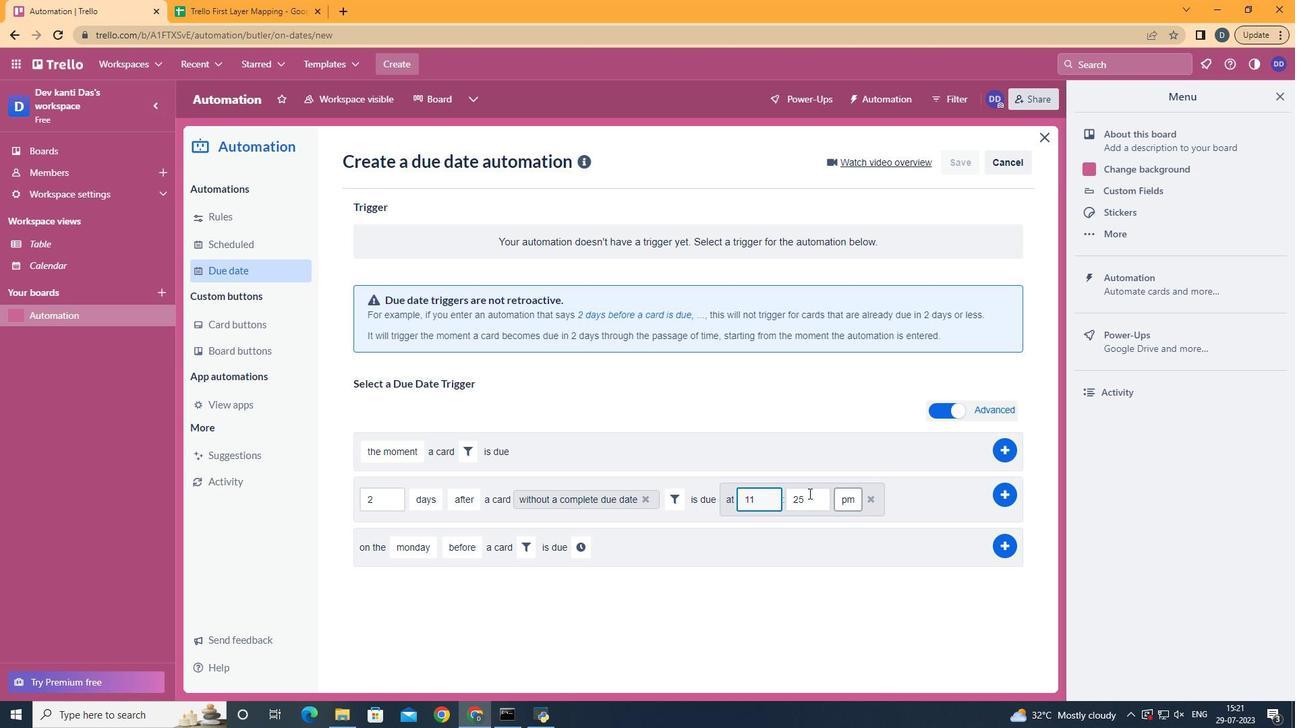 
Action: Mouse pressed left at (805, 491)
Screenshot: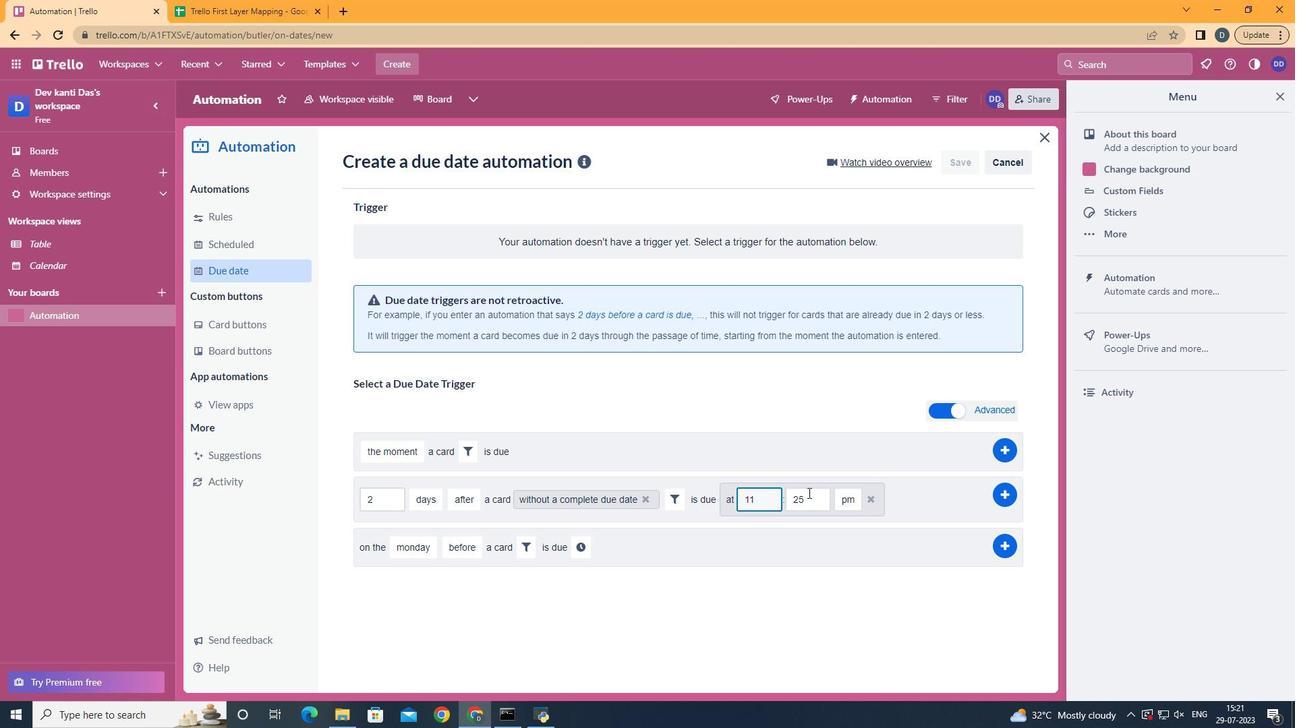 
Action: Key pressed <Key.backspace><Key.backspace>00
Screenshot: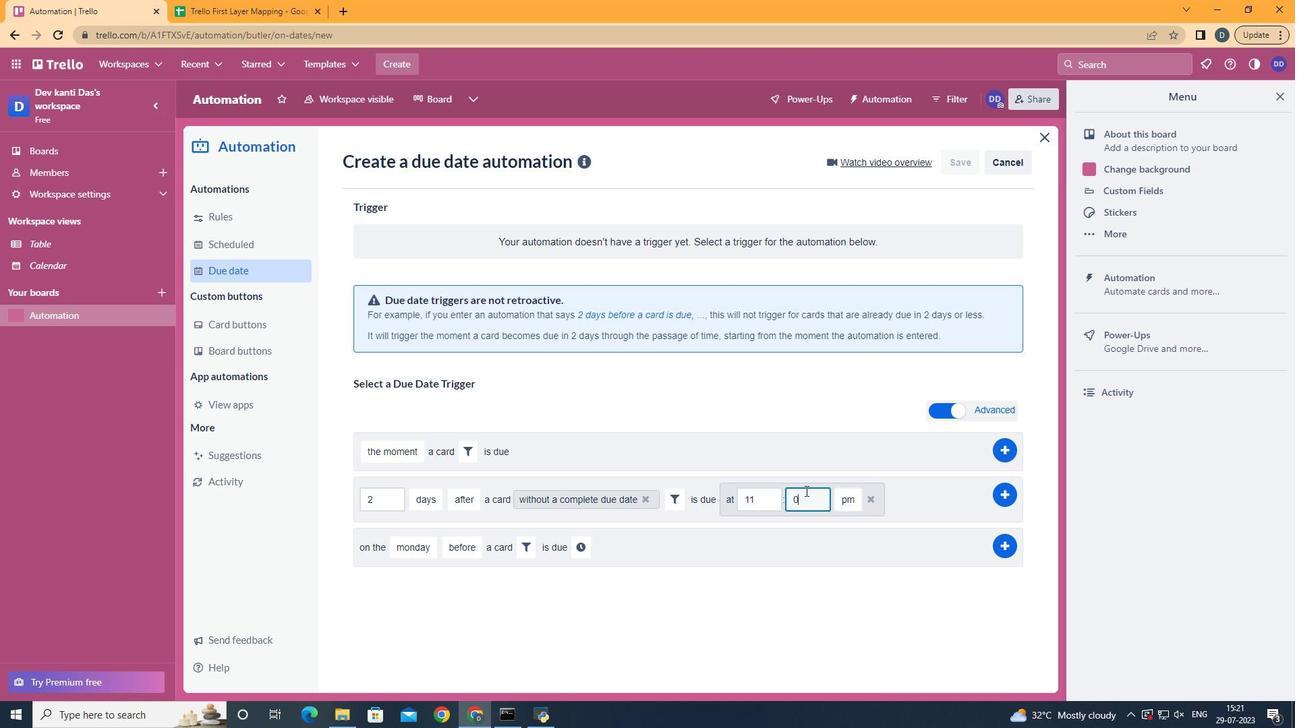 
Action: Mouse moved to (850, 528)
Screenshot: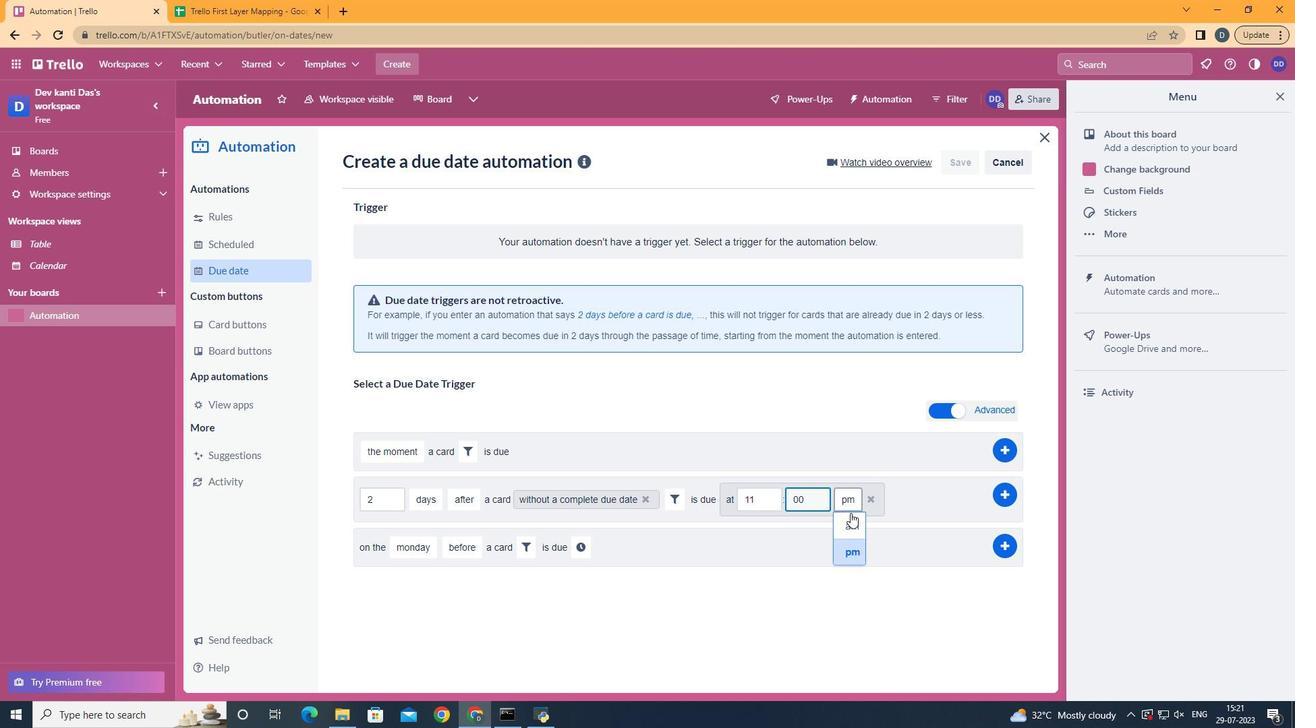 
Action: Mouse pressed left at (850, 528)
Screenshot: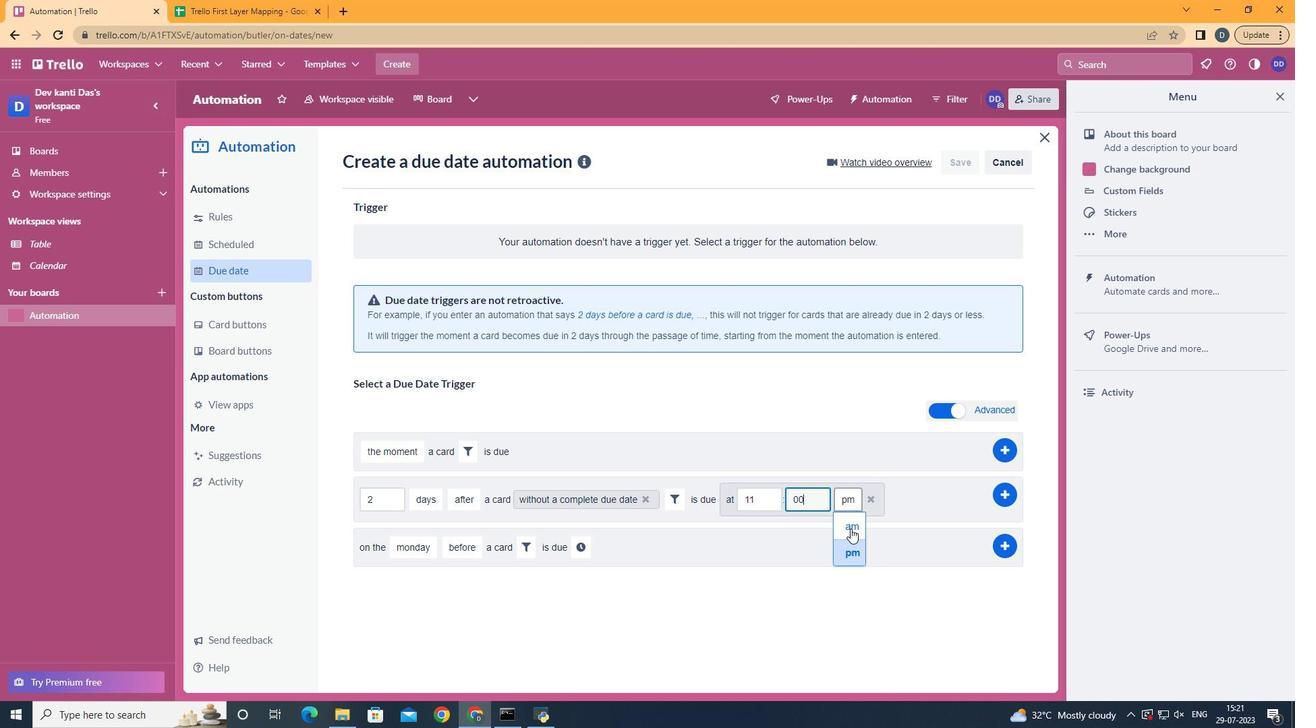 
